 Task: Create a New Untitled File in VS Code
Action: Mouse moved to (373, 252)
Screenshot: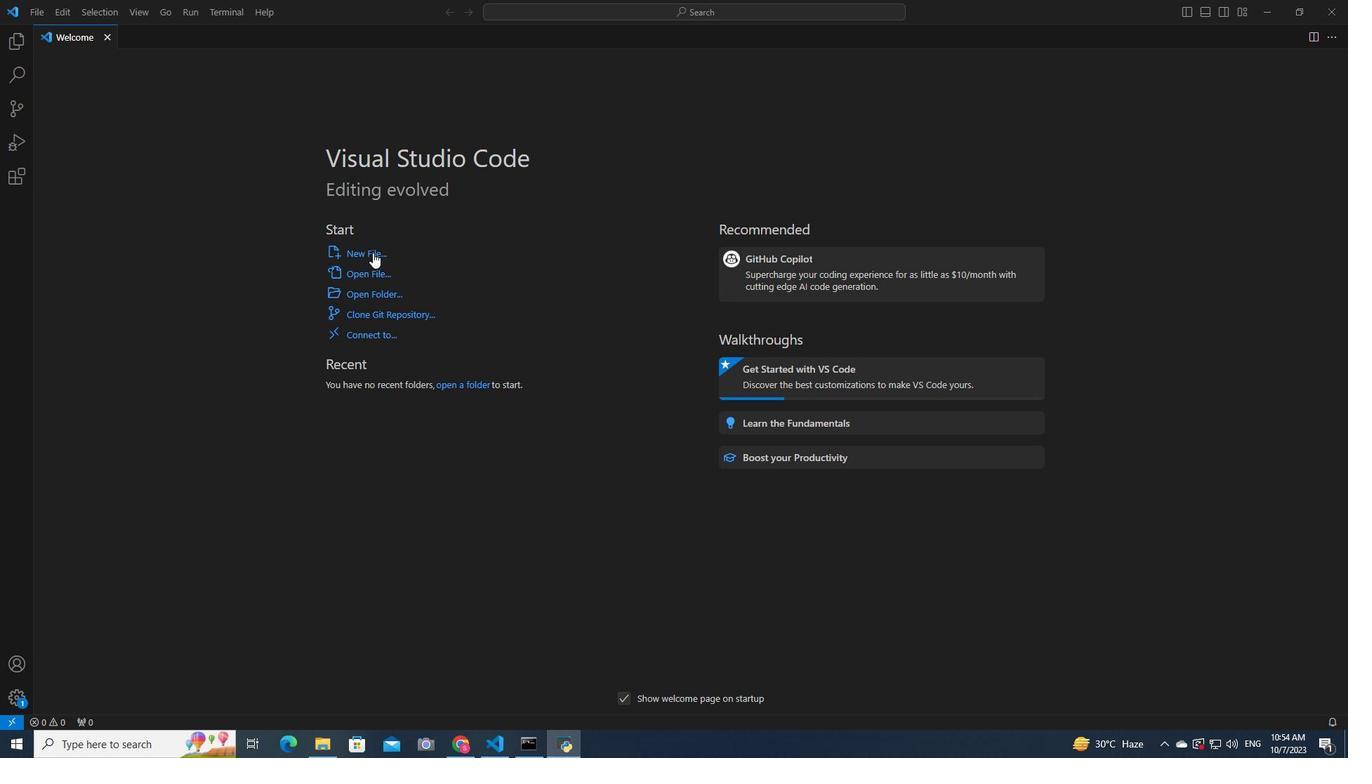 
Action: Mouse pressed left at (373, 252)
Screenshot: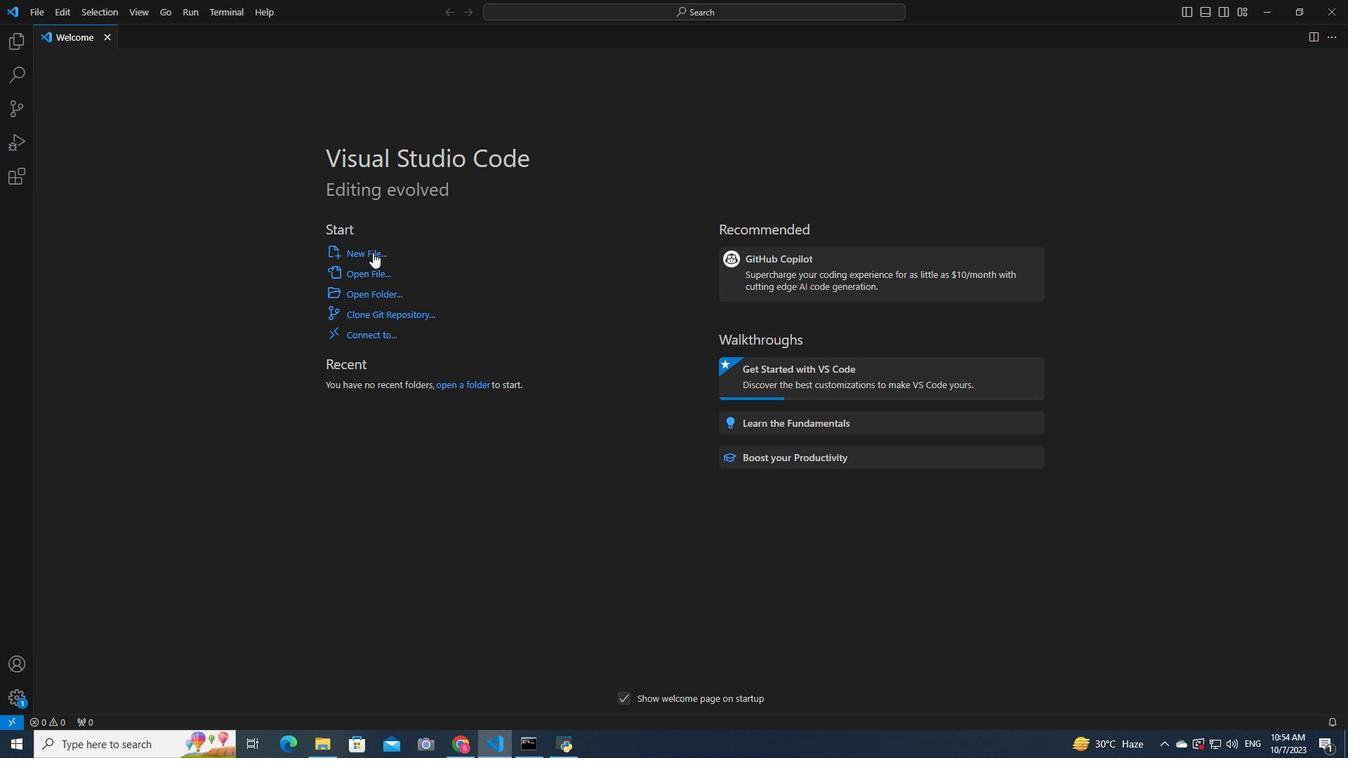 
Action: Mouse moved to (546, 56)
Screenshot: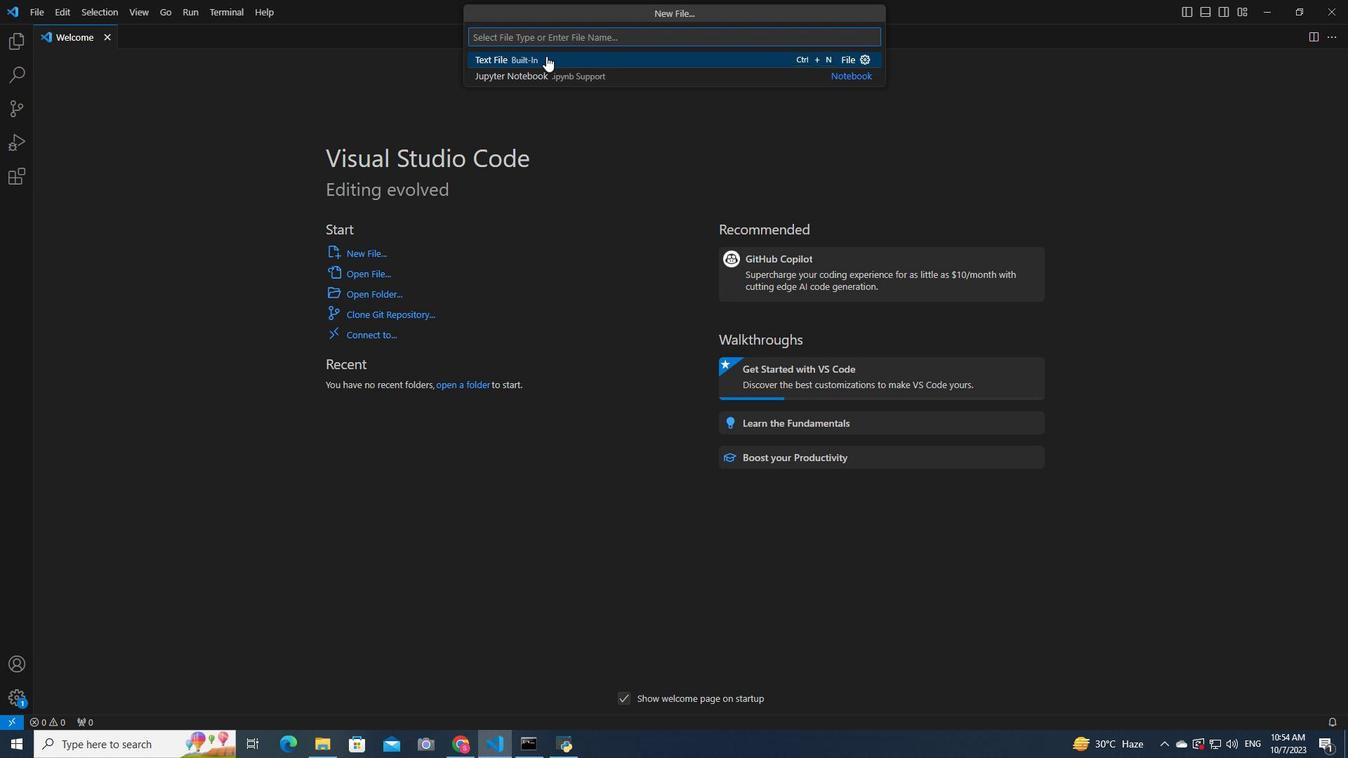 
Action: Mouse pressed left at (546, 56)
Screenshot: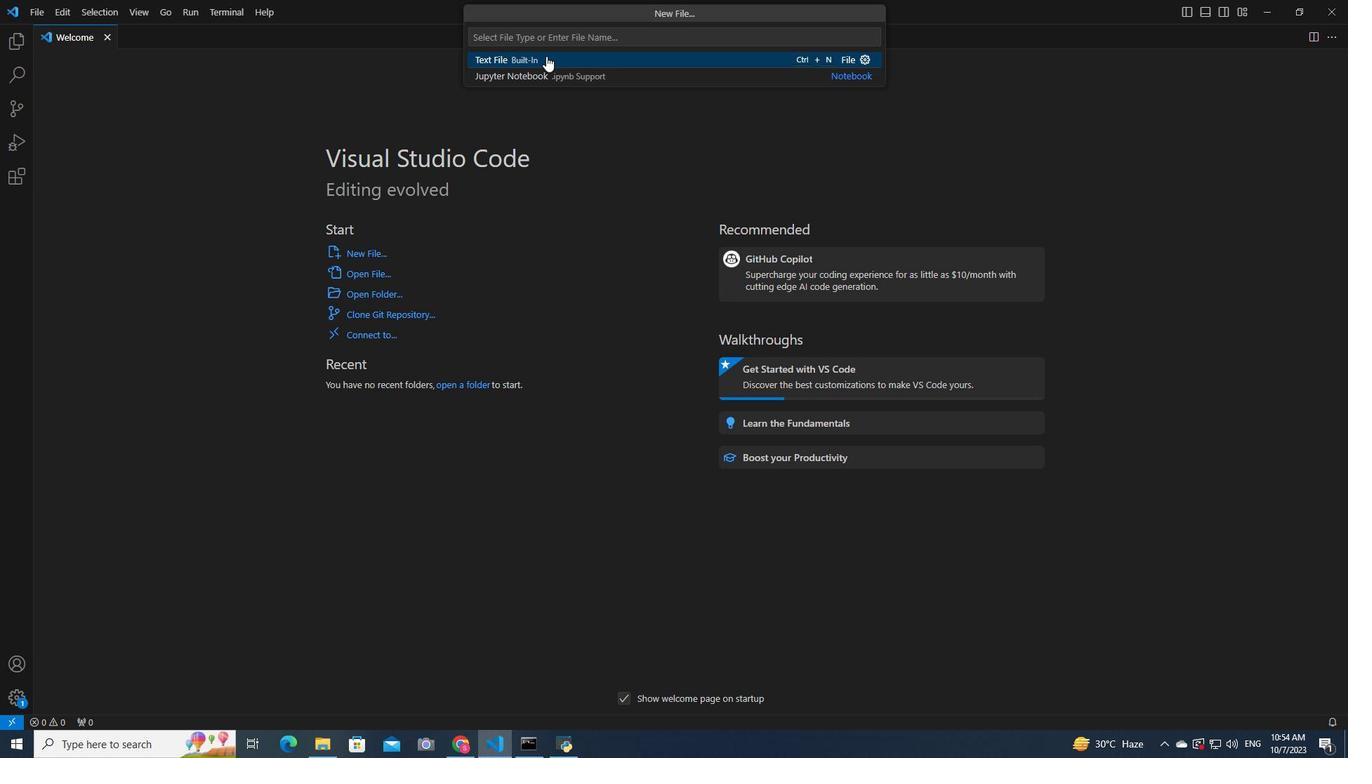 
Action: Mouse moved to (238, 127)
Screenshot: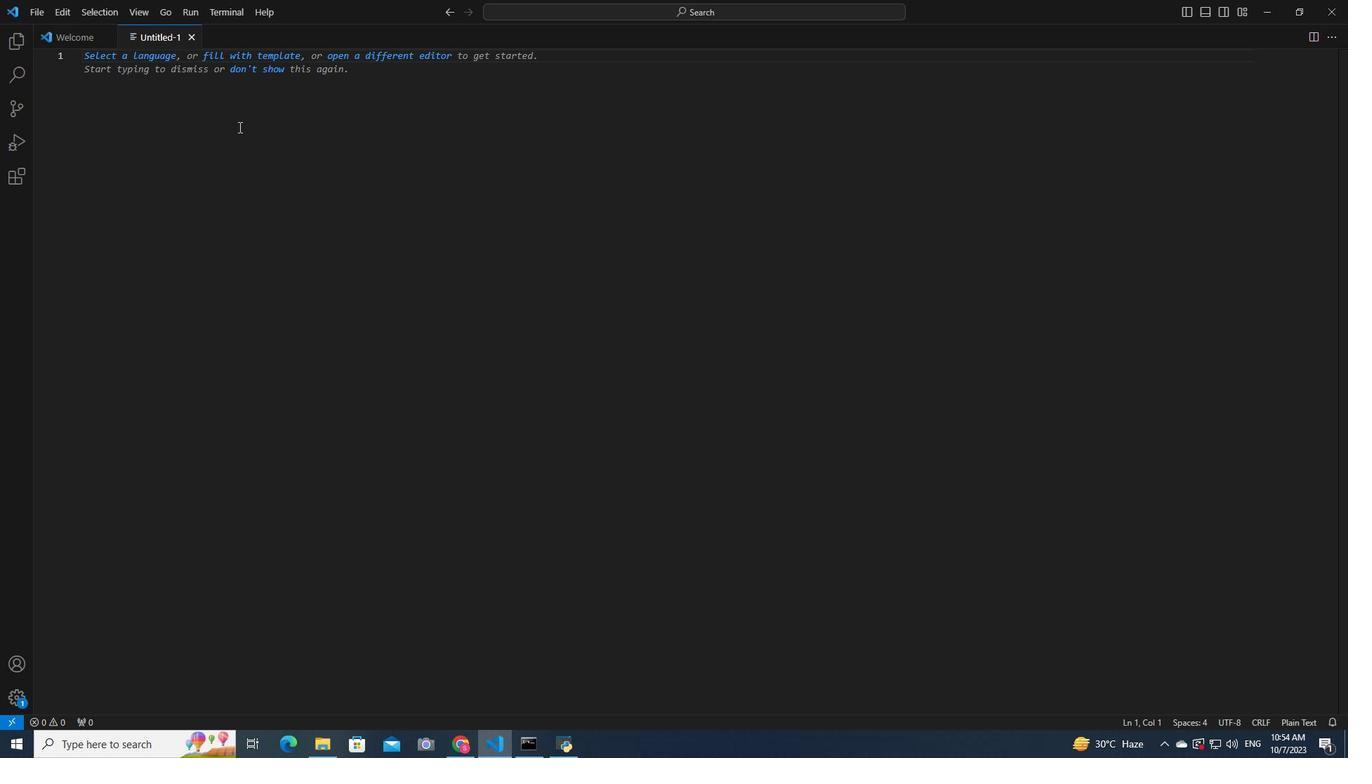
